 Task: Create a task  Implement social media sharing feature for the app , assign it to team member softage.7@softage.net in the project Trex and update the status of the task to  On Track  , set the priority of the task to Low.
Action: Mouse moved to (63, 372)
Screenshot: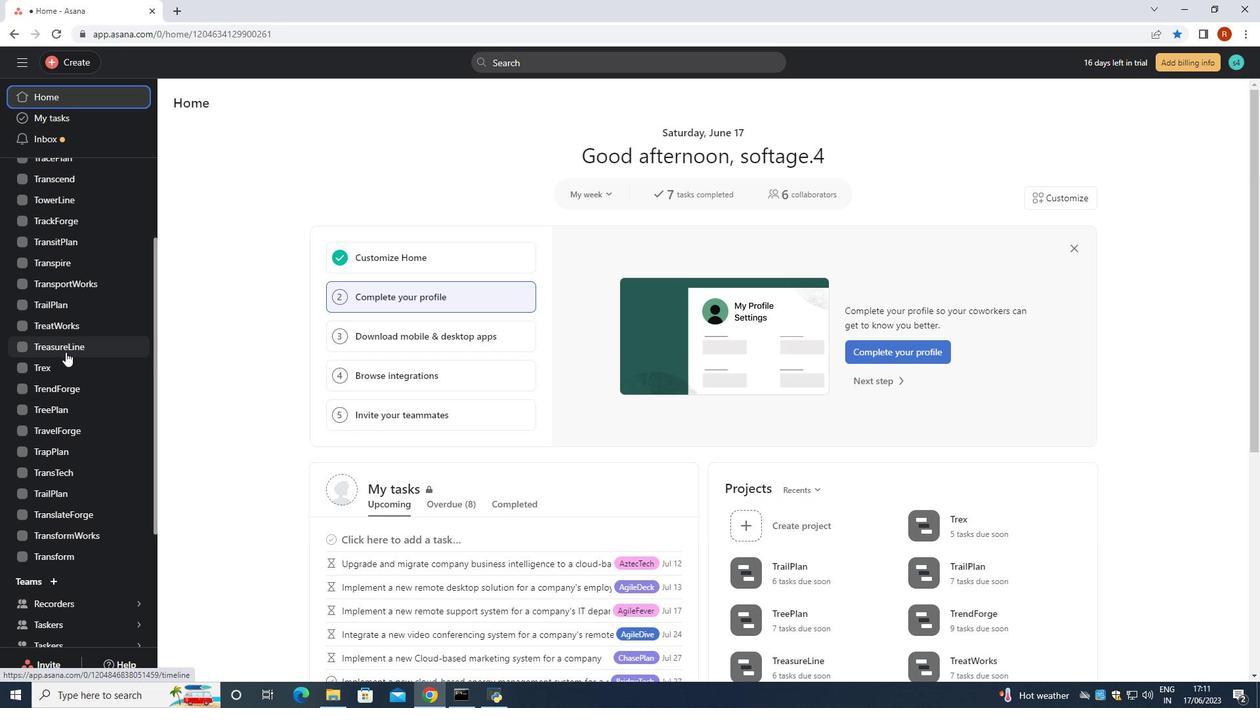 
Action: Mouse pressed left at (63, 372)
Screenshot: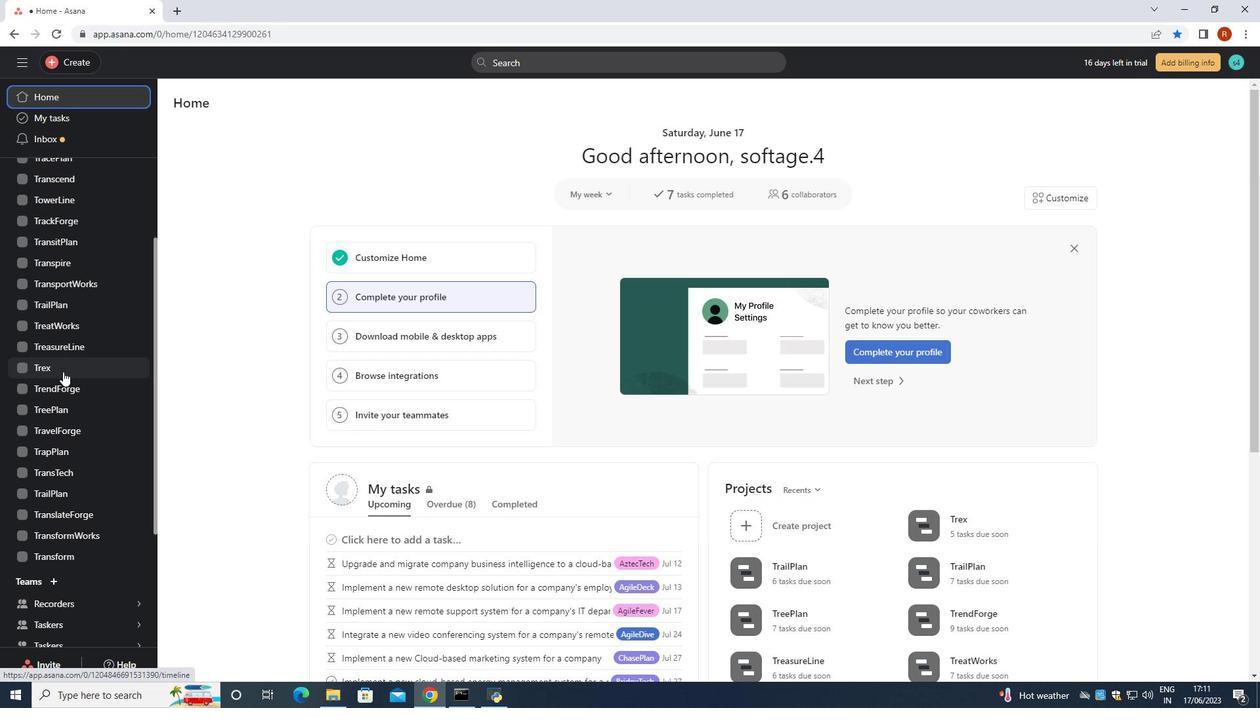 
Action: Mouse moved to (204, 165)
Screenshot: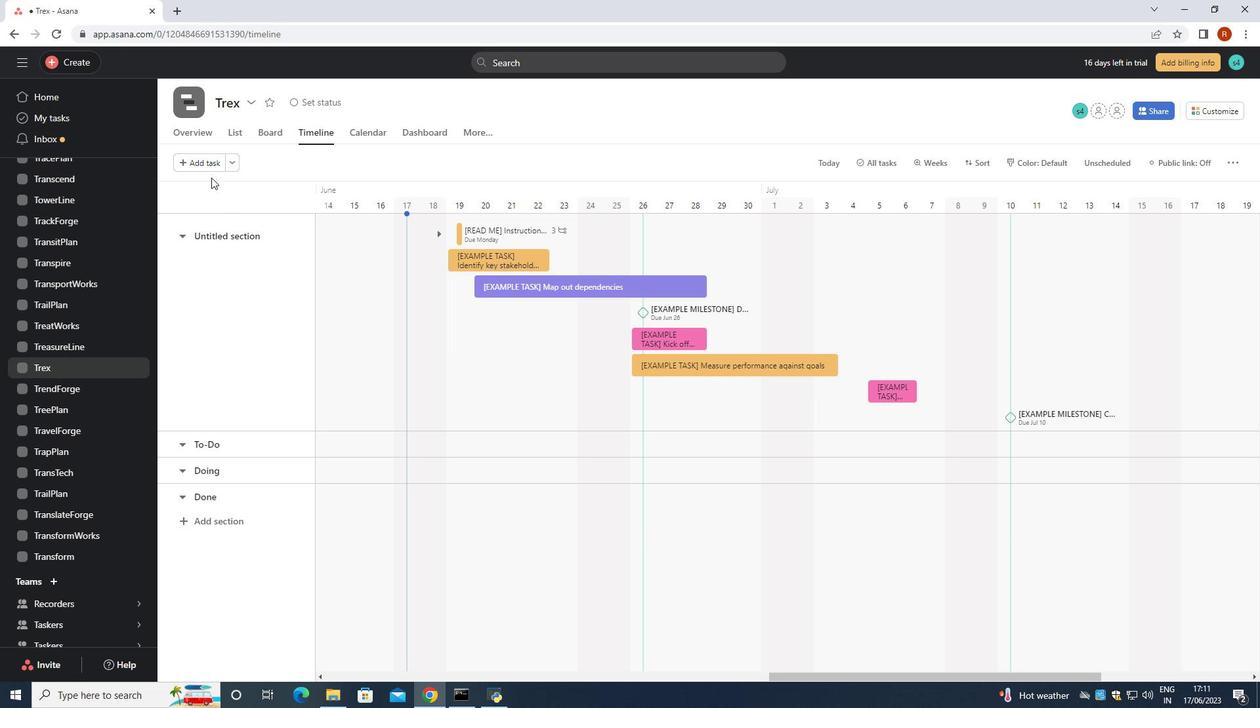 
Action: Mouse pressed left at (204, 165)
Screenshot: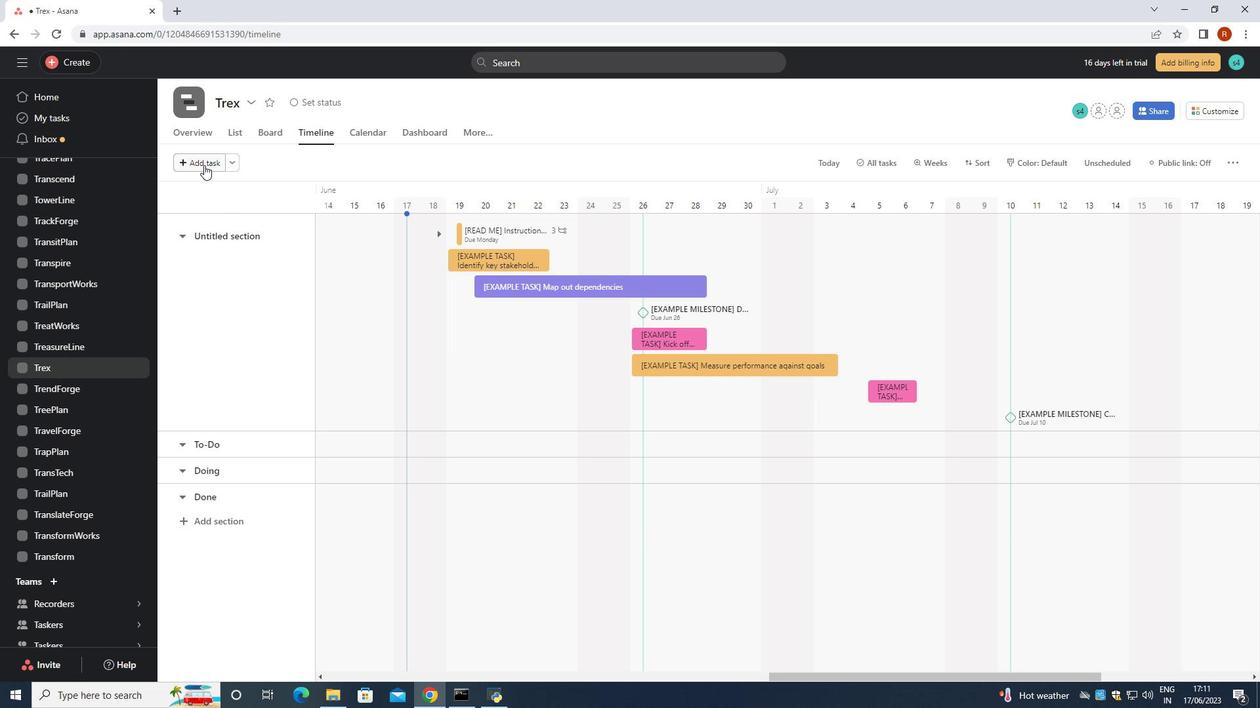 
Action: Key pressed <Key.shift>Implement<Key.space>soial<Key.backspace><Key.backspace><Key.backspace><Key.backspace><Key.backspace><Key.backspace>social<Key.space>media<Key.space><Key.left><Key.left><Key.left><Key.left><Key.left><Key.left><Key.left><Key.left><Key.left><Key.left><Key.left><Key.left><Key.space><Key.left><Key.left><Key.space><Key.right><Key.backspace><Key.right>s<Key.right><Key.right><Key.right><Key.right><Key.right><Key.right><Key.right><Key.right><Key.right><Key.right><Key.right><Key.right><Key.right><Key.right><Key.right><Key.right><Key.right><Key.right><Key.right><Key.right><Key.space>sharing<Key.space>fet<Key.backspace>ature<Key.space>foe<Key.backspace>r<Key.space>app<Key.enter>
Screenshot: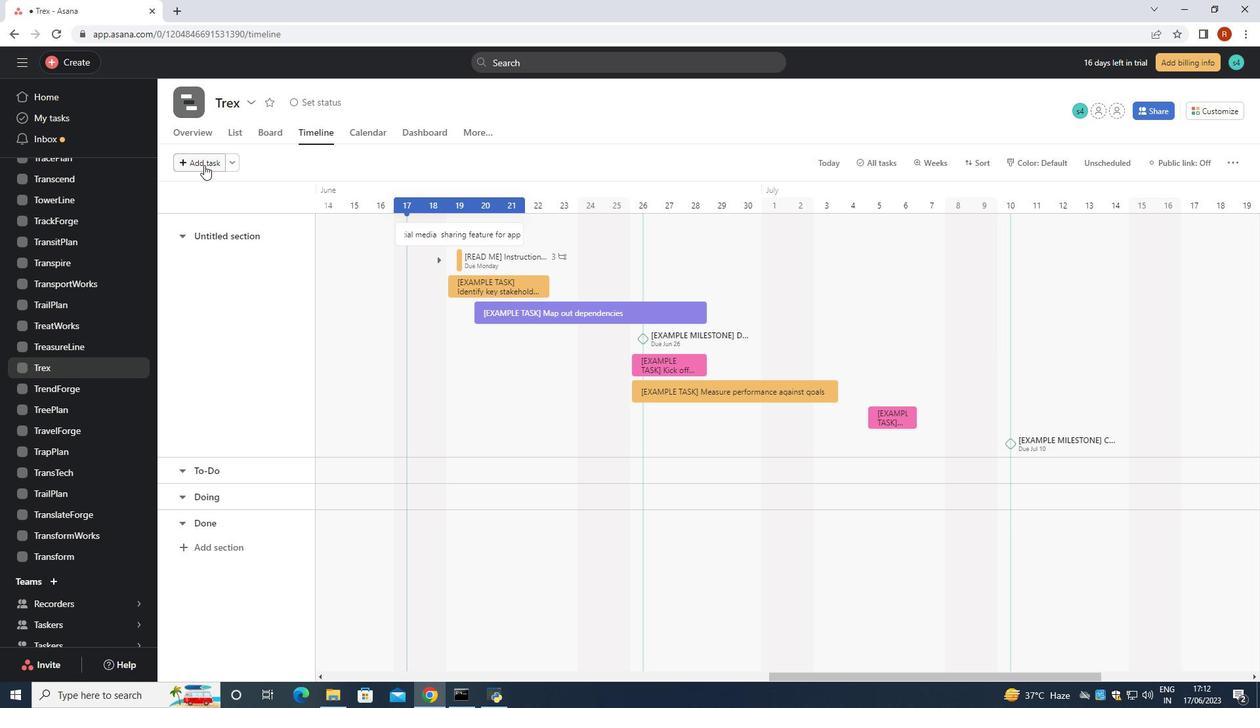 
Action: Mouse moved to (428, 229)
Screenshot: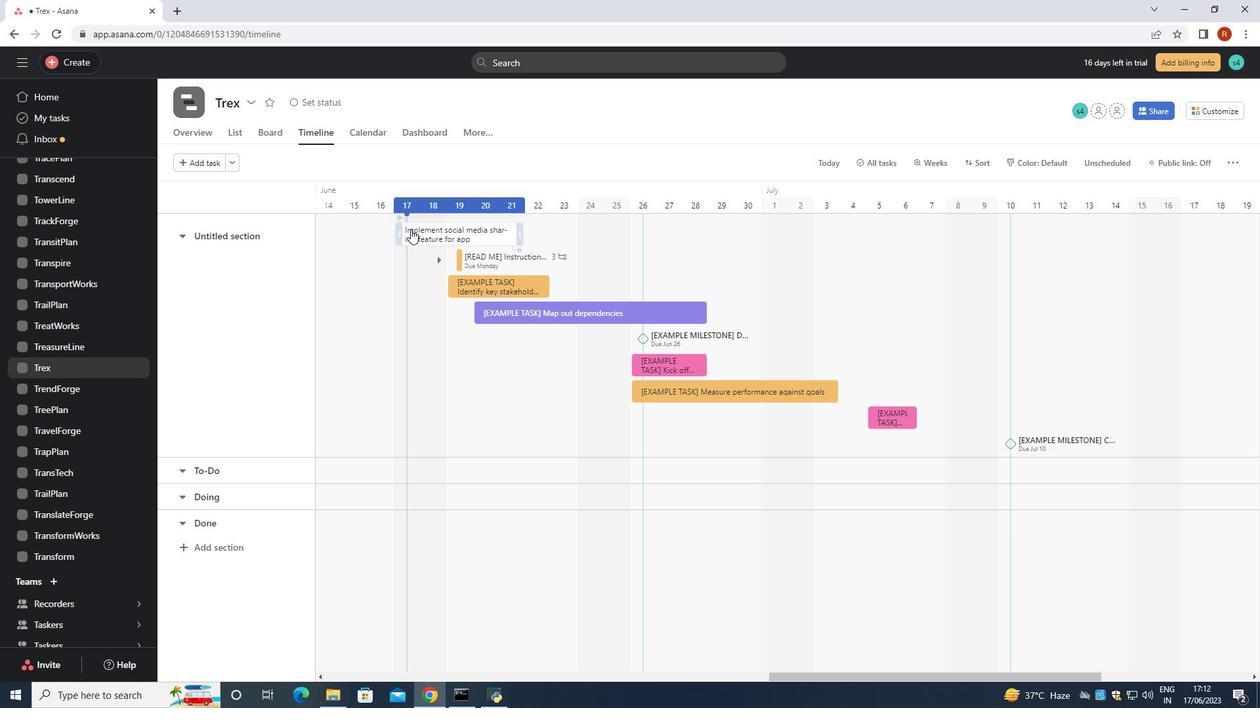 
Action: Mouse pressed left at (428, 229)
Screenshot: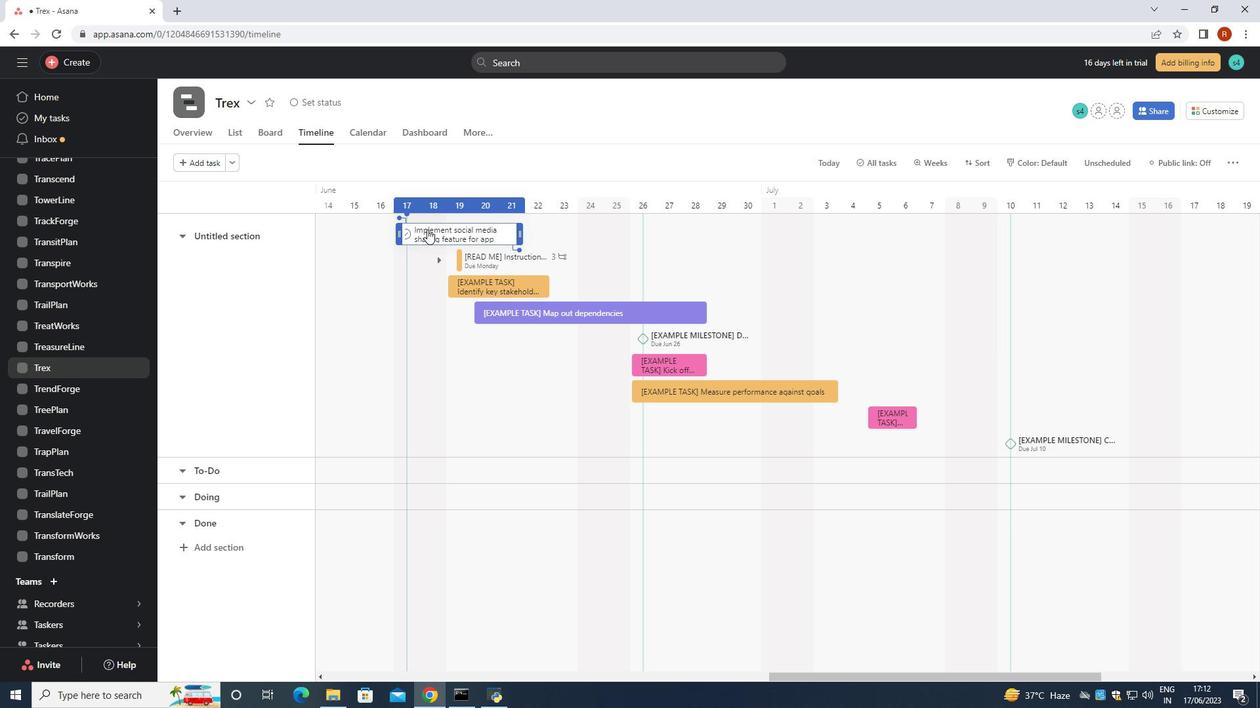 
Action: Mouse moved to (969, 242)
Screenshot: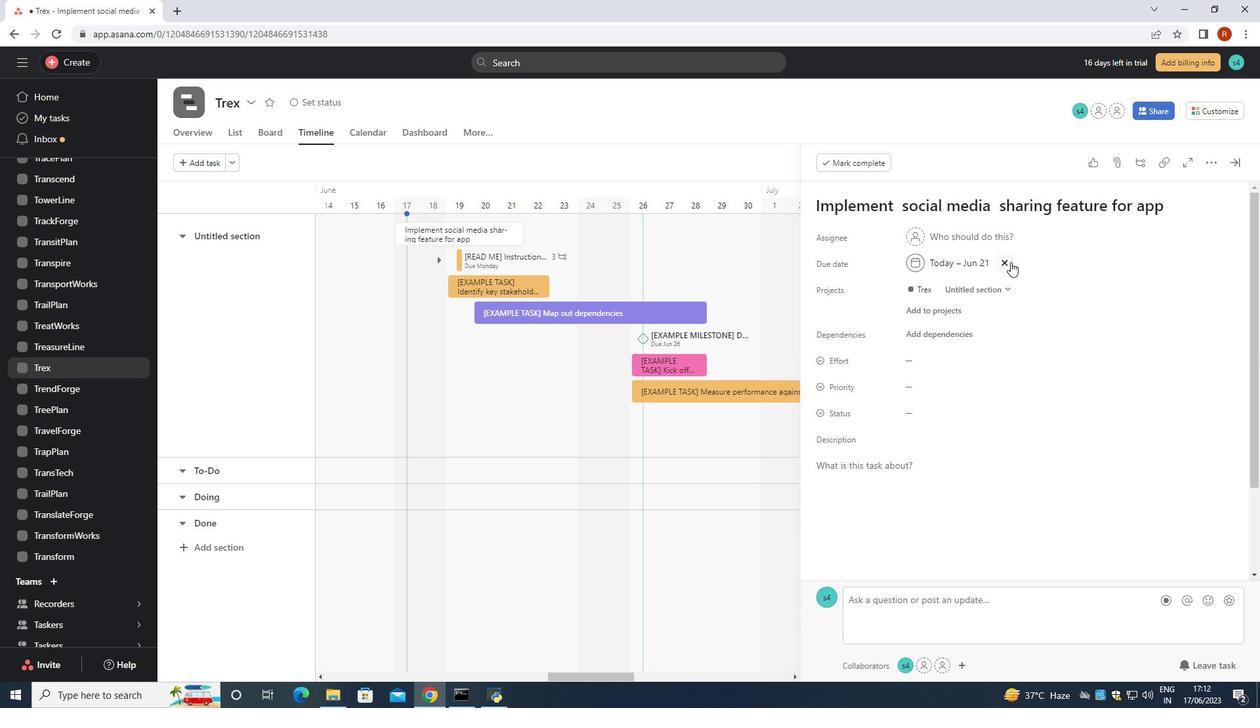 
Action: Mouse pressed left at (969, 242)
Screenshot: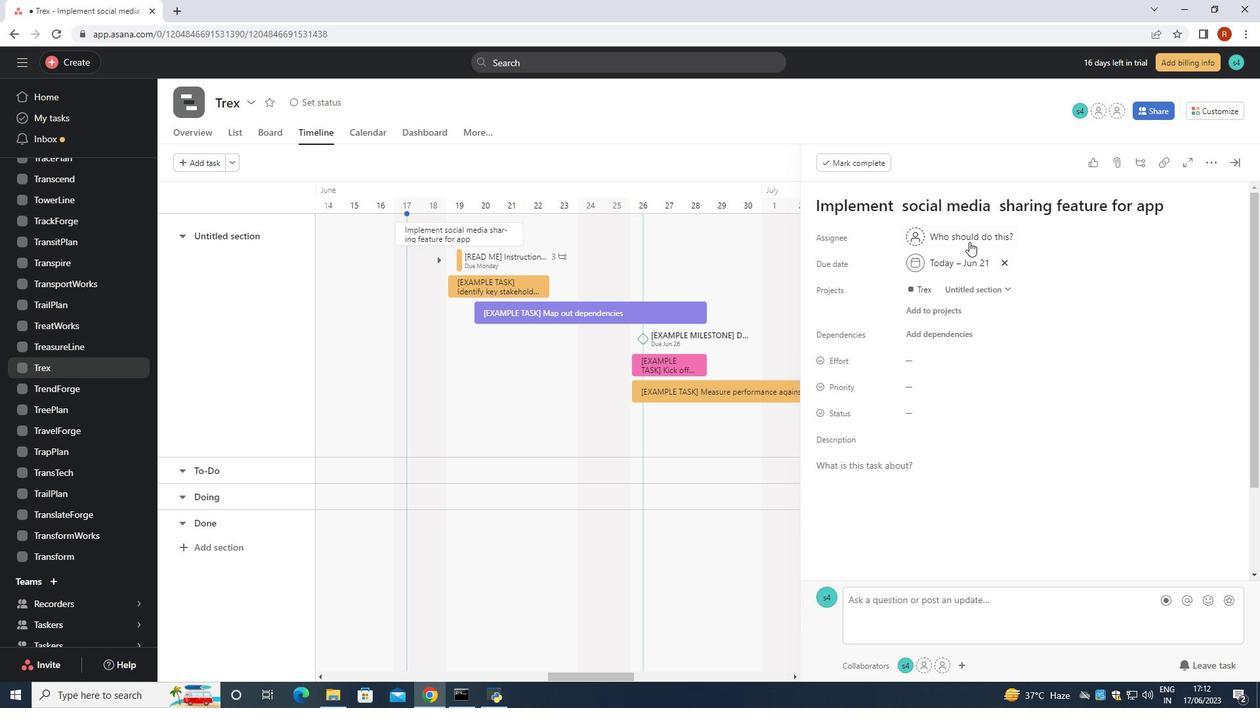 
Action: Mouse moved to (968, 241)
Screenshot: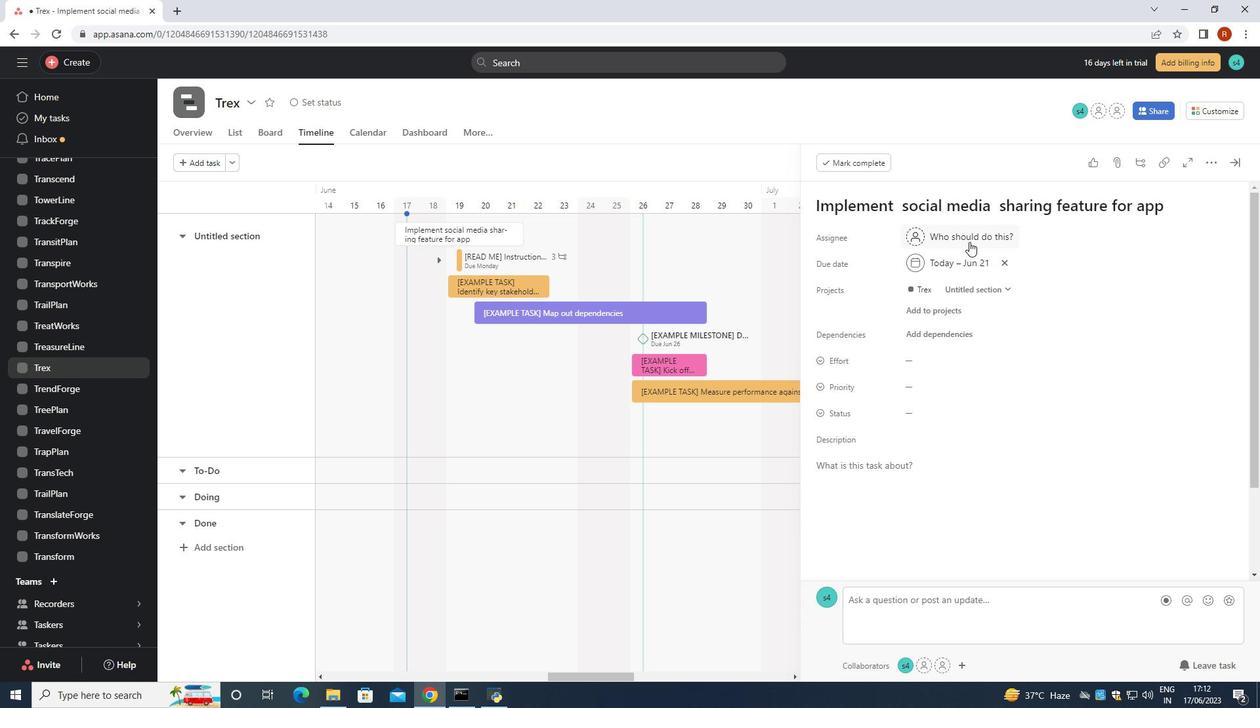 
Action: Key pressed softage.7<Key.shift>@softage.net
Screenshot: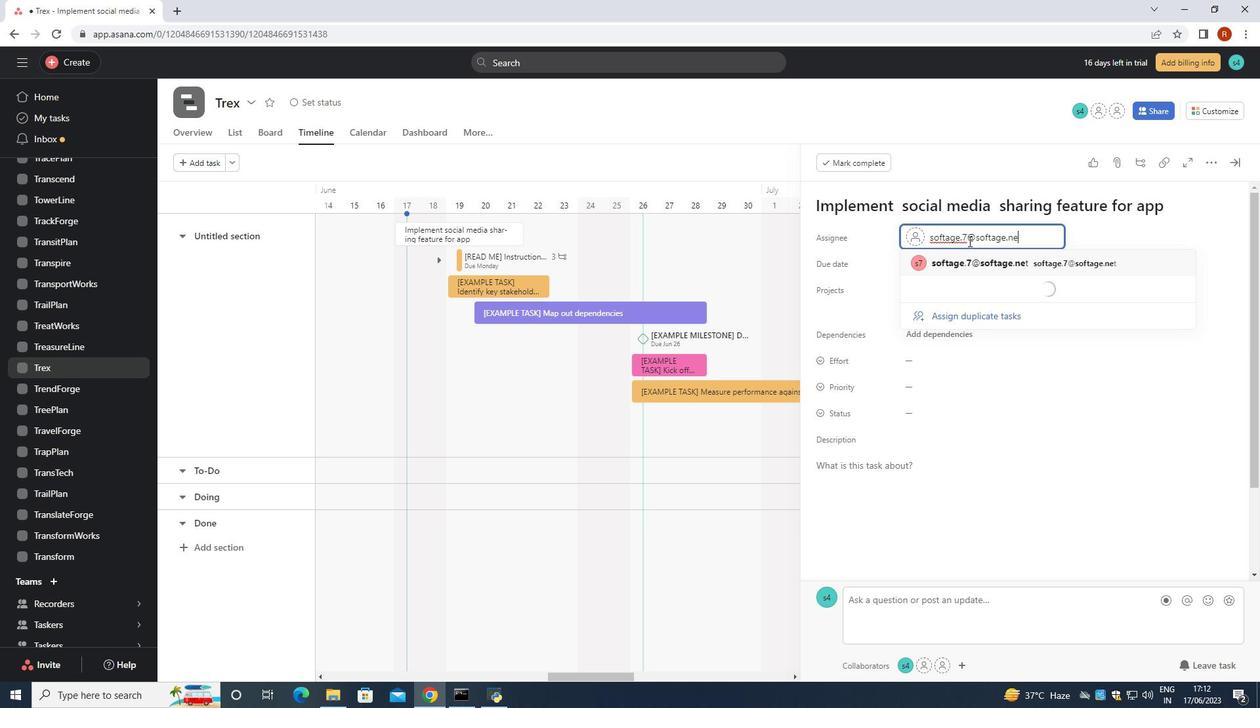 
Action: Mouse moved to (962, 258)
Screenshot: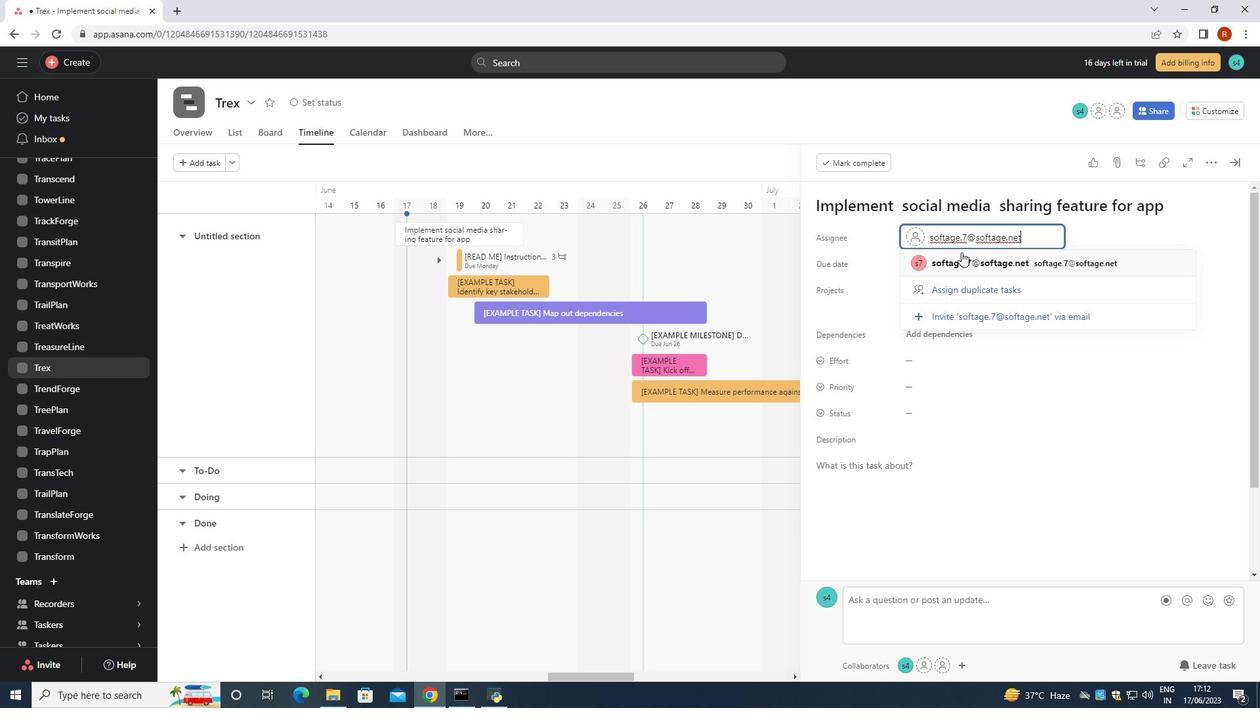 
Action: Mouse pressed left at (962, 258)
Screenshot: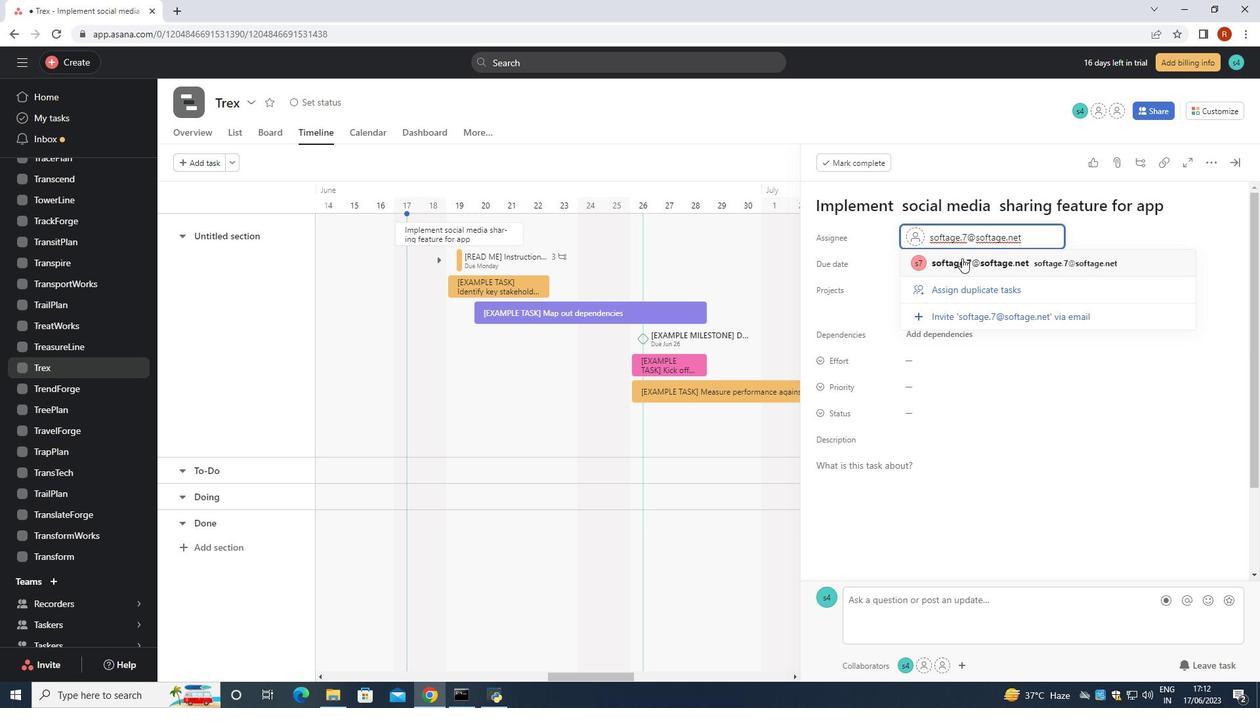 
Action: Mouse moved to (909, 413)
Screenshot: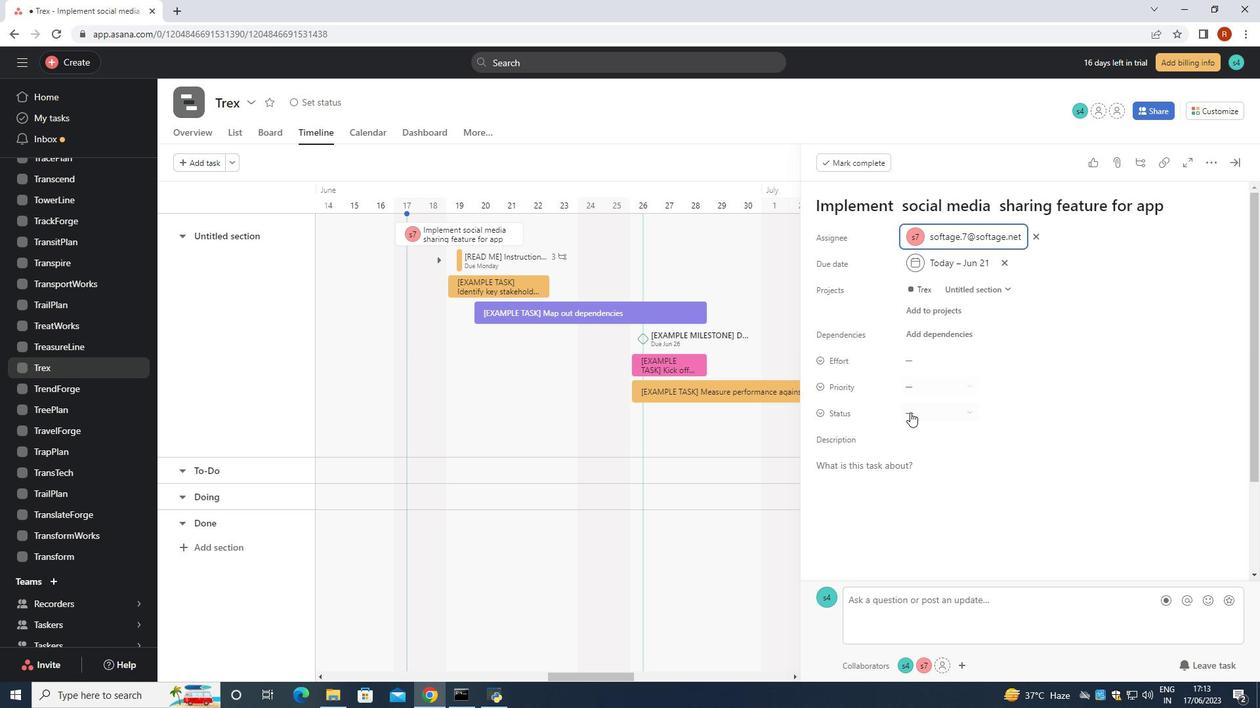 
Action: Mouse pressed left at (909, 413)
Screenshot: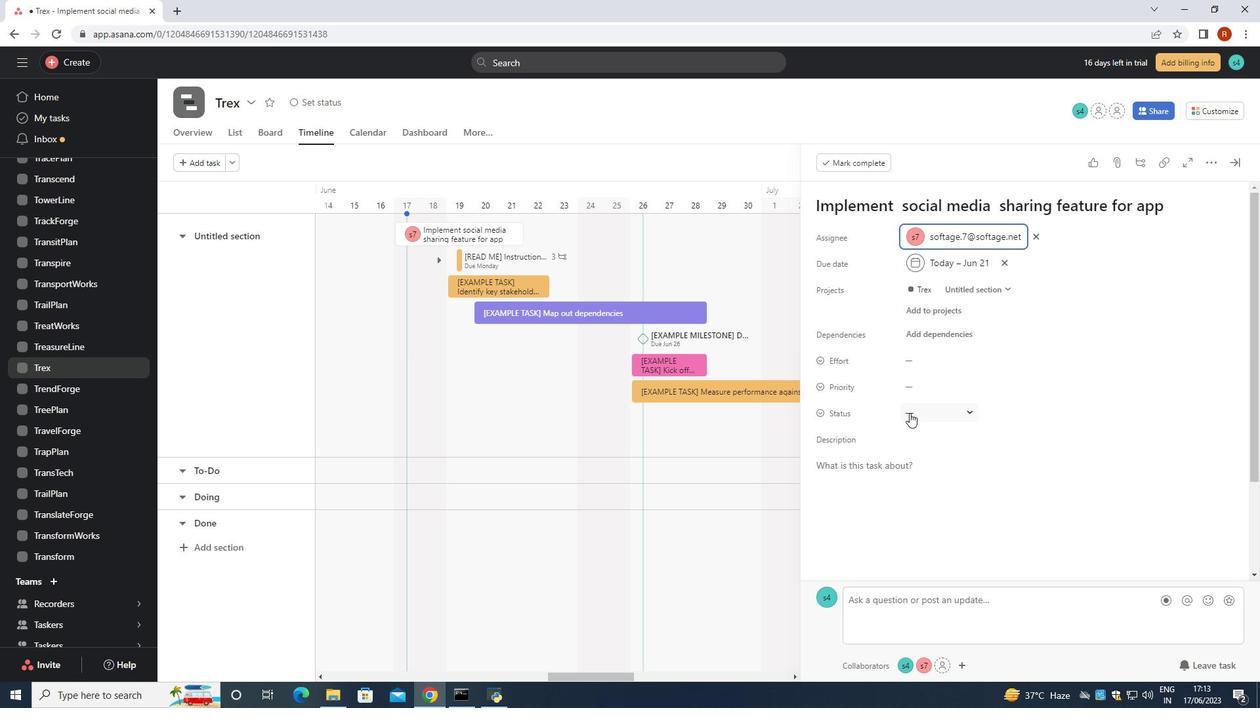 
Action: Mouse moved to (952, 459)
Screenshot: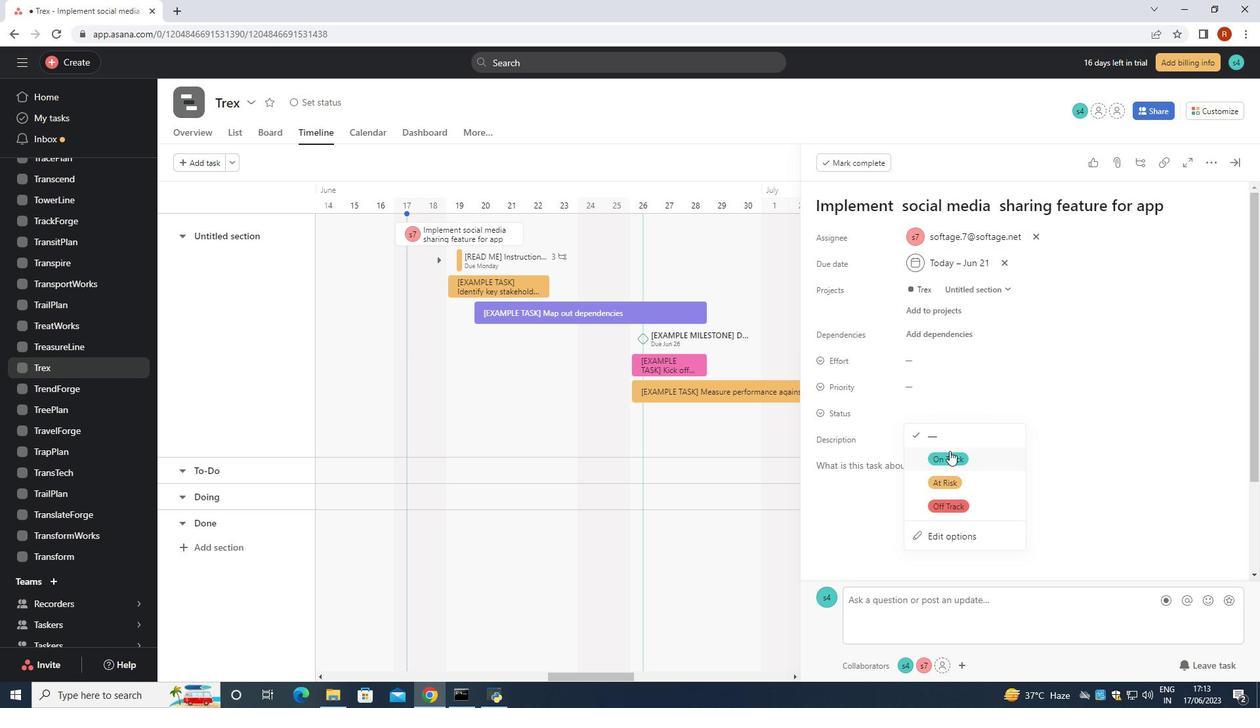 
Action: Mouse pressed left at (952, 459)
Screenshot: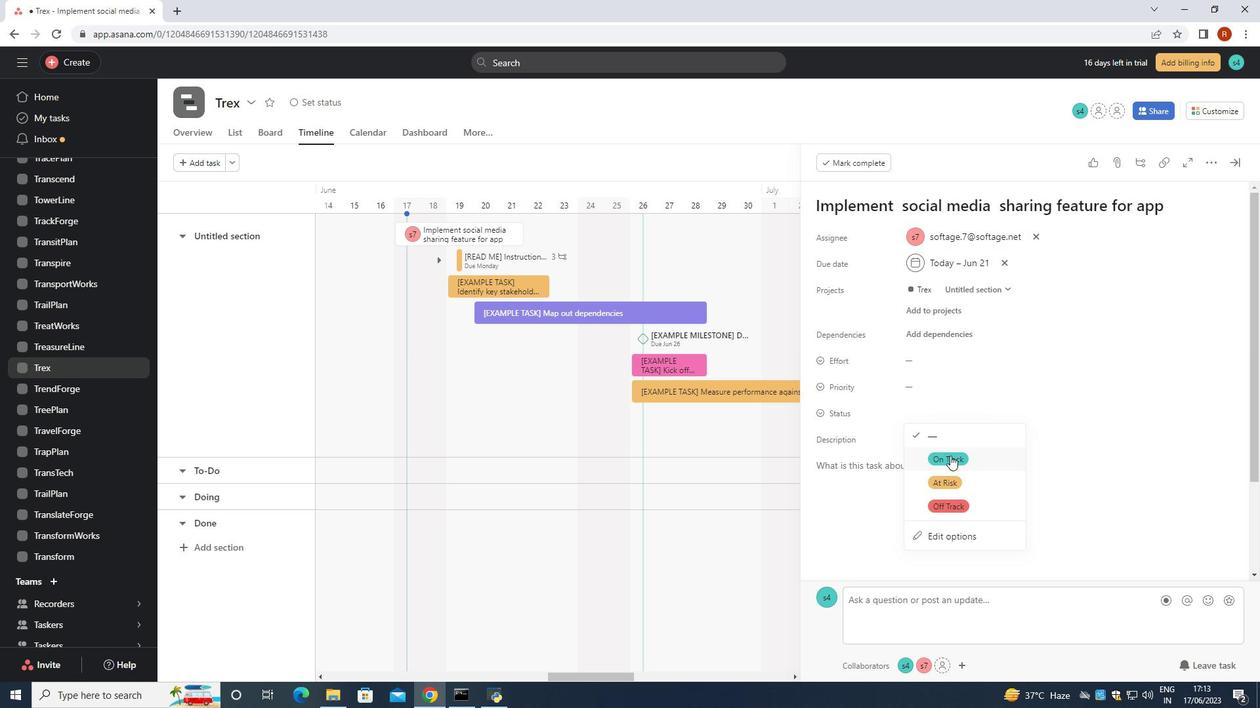 
Action: Mouse moved to (932, 378)
Screenshot: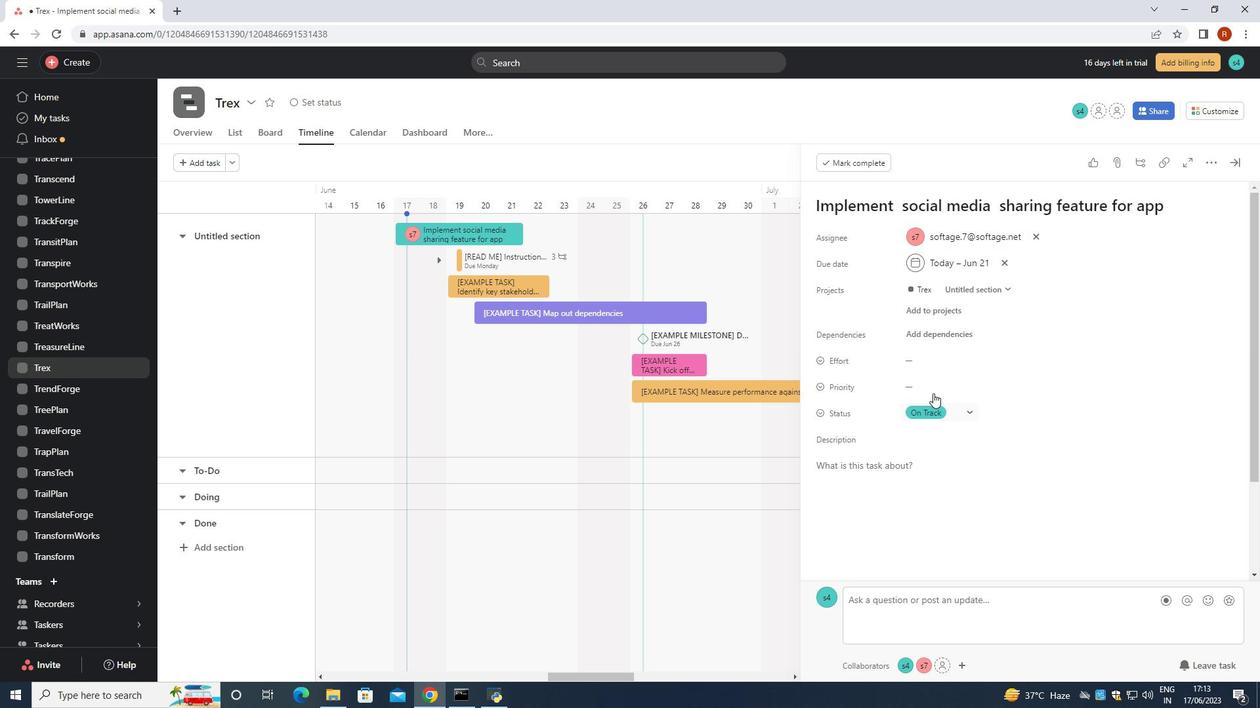 
Action: Mouse pressed left at (932, 378)
Screenshot: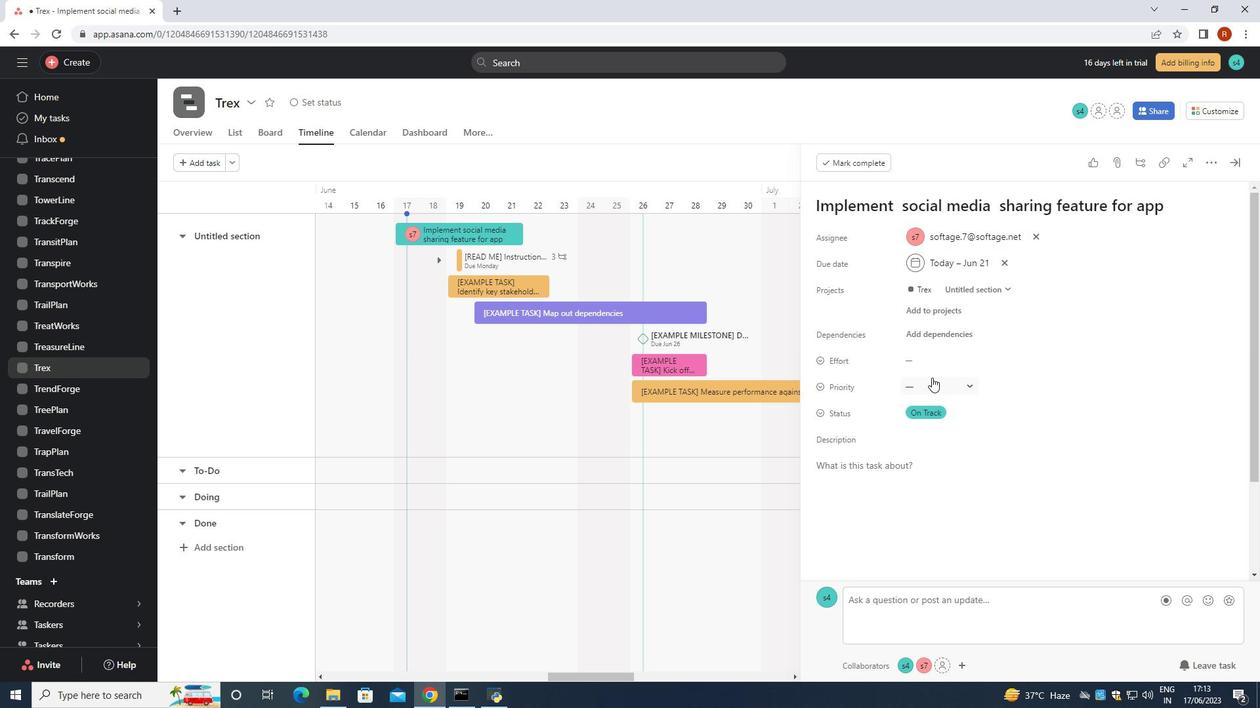 
Action: Mouse moved to (948, 476)
Screenshot: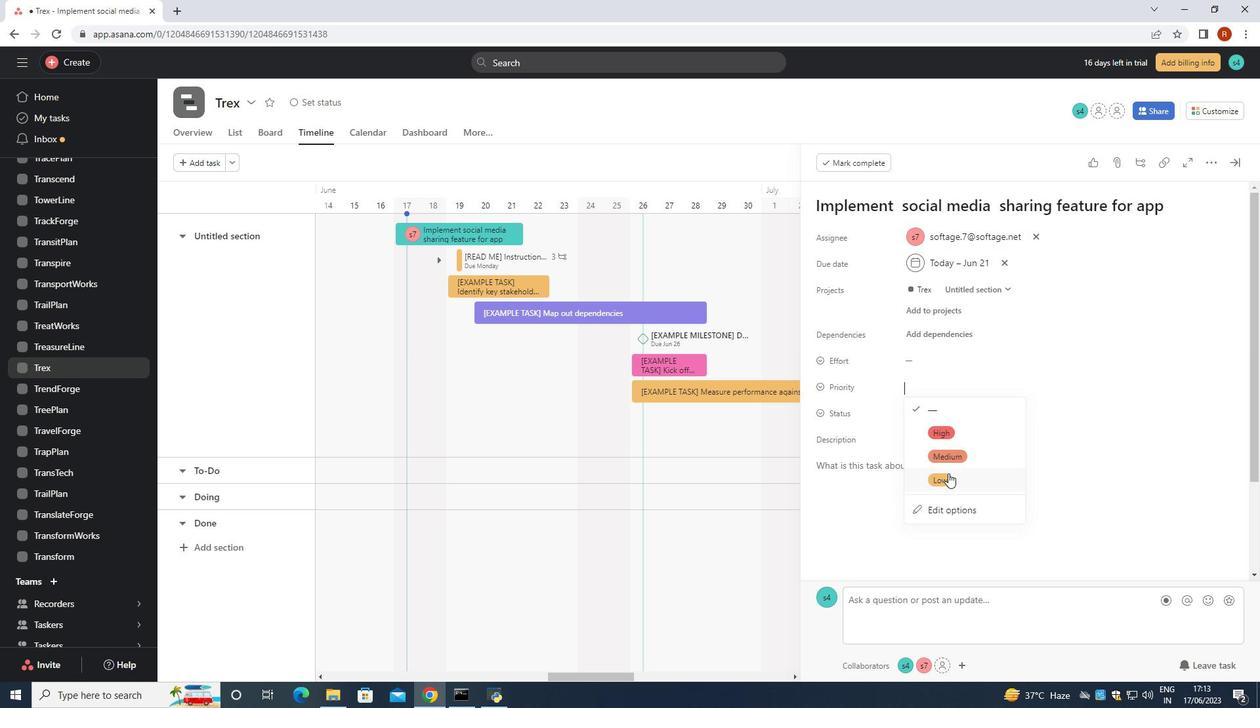 
Action: Mouse pressed left at (948, 476)
Screenshot: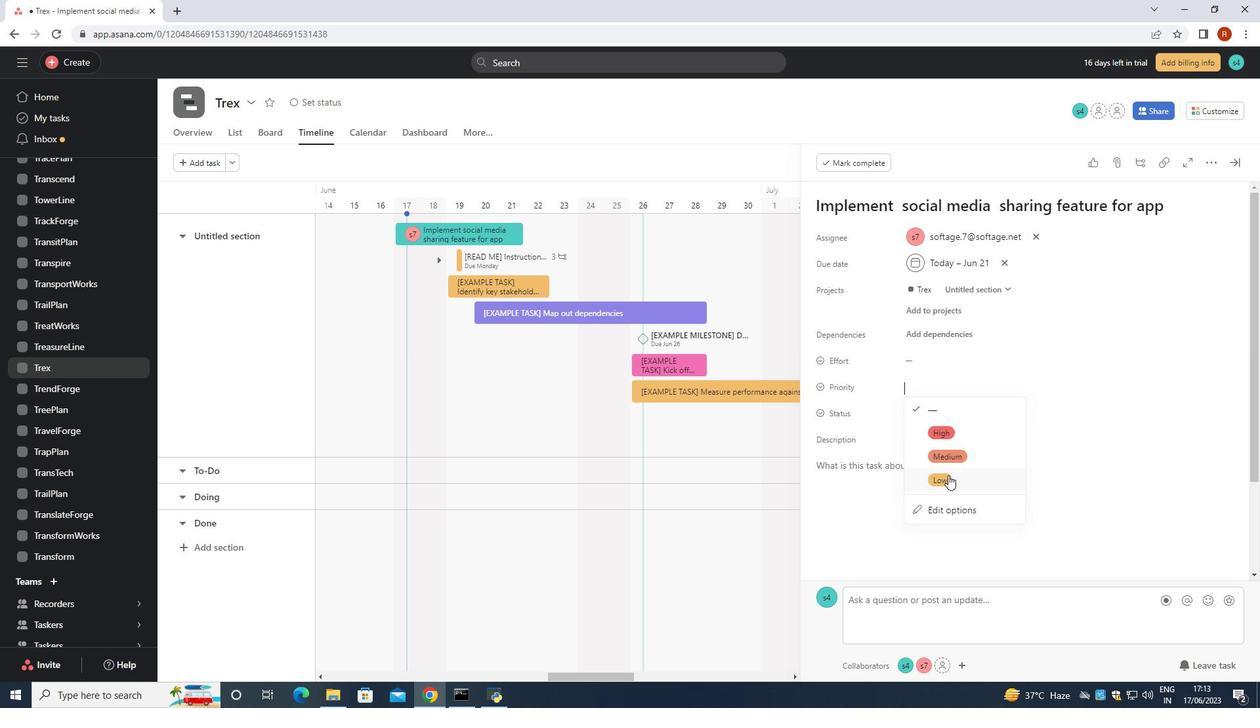 
